 Task: Create a due date automation trigger when advanced on, on the wednesday of the week a card is due add dates not starting next month at 11:00 AM.
Action: Mouse moved to (1099, 88)
Screenshot: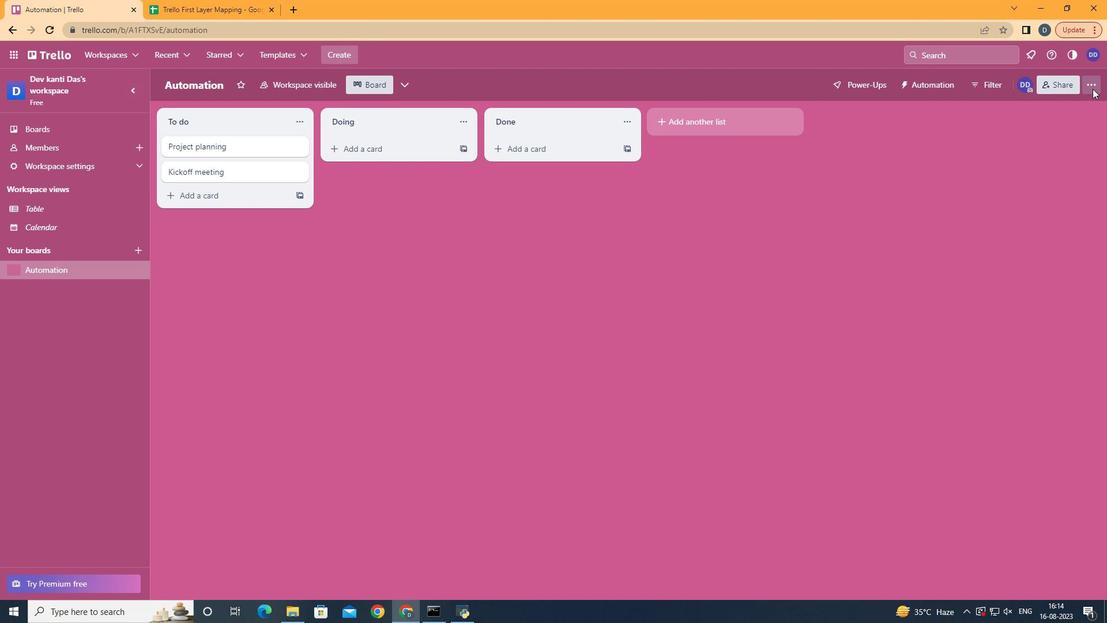 
Action: Mouse pressed left at (1099, 88)
Screenshot: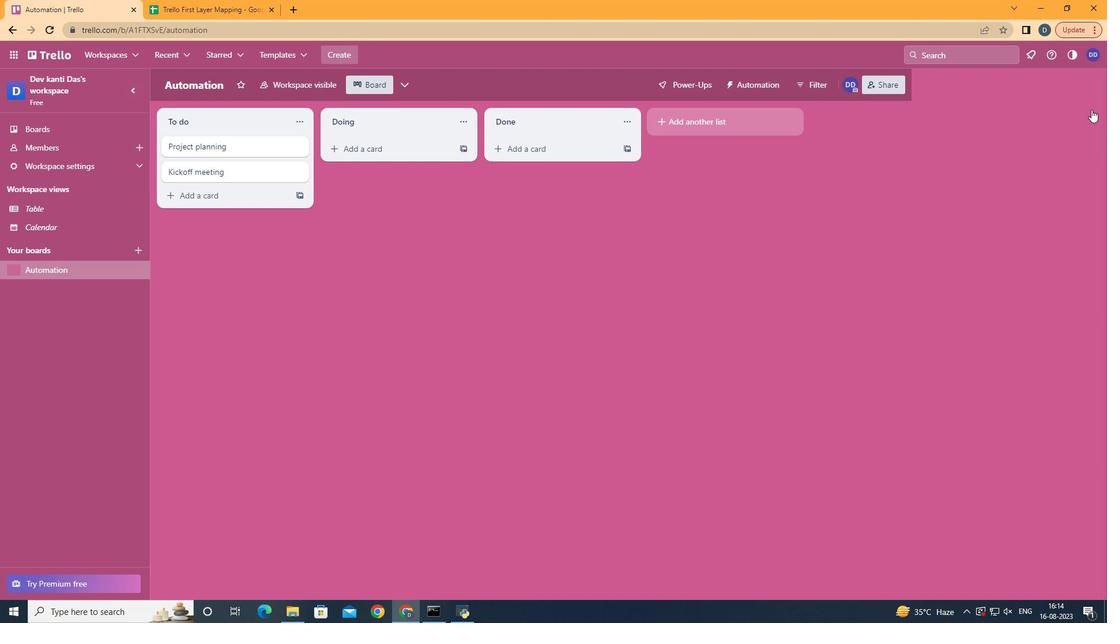 
Action: Mouse moved to (1047, 231)
Screenshot: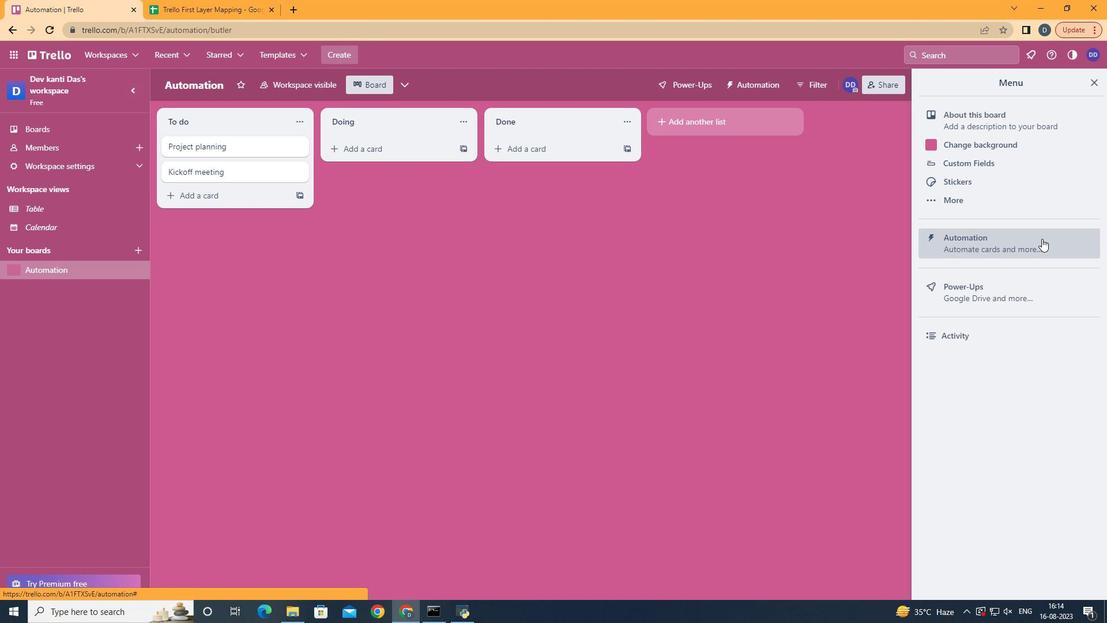 
Action: Mouse pressed left at (1047, 231)
Screenshot: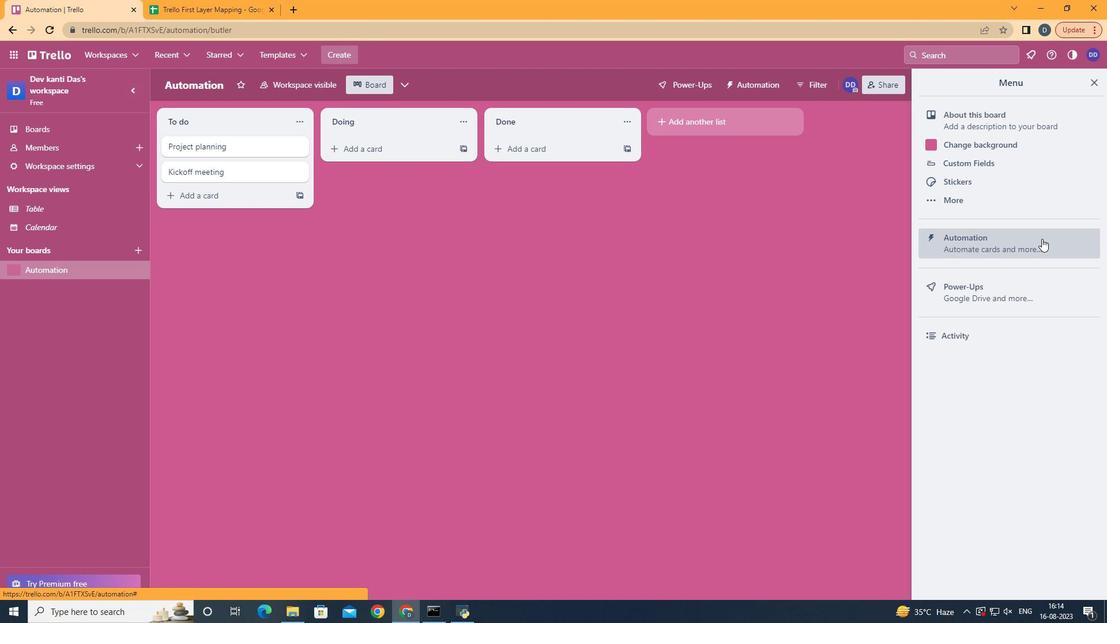 
Action: Mouse moved to (199, 223)
Screenshot: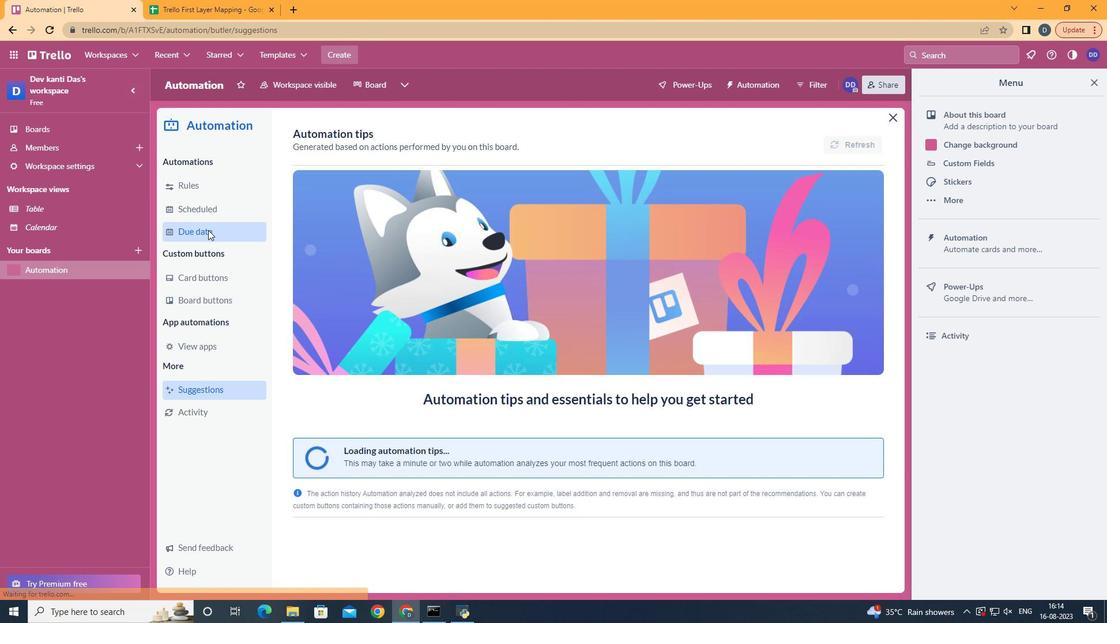 
Action: Mouse pressed left at (199, 223)
Screenshot: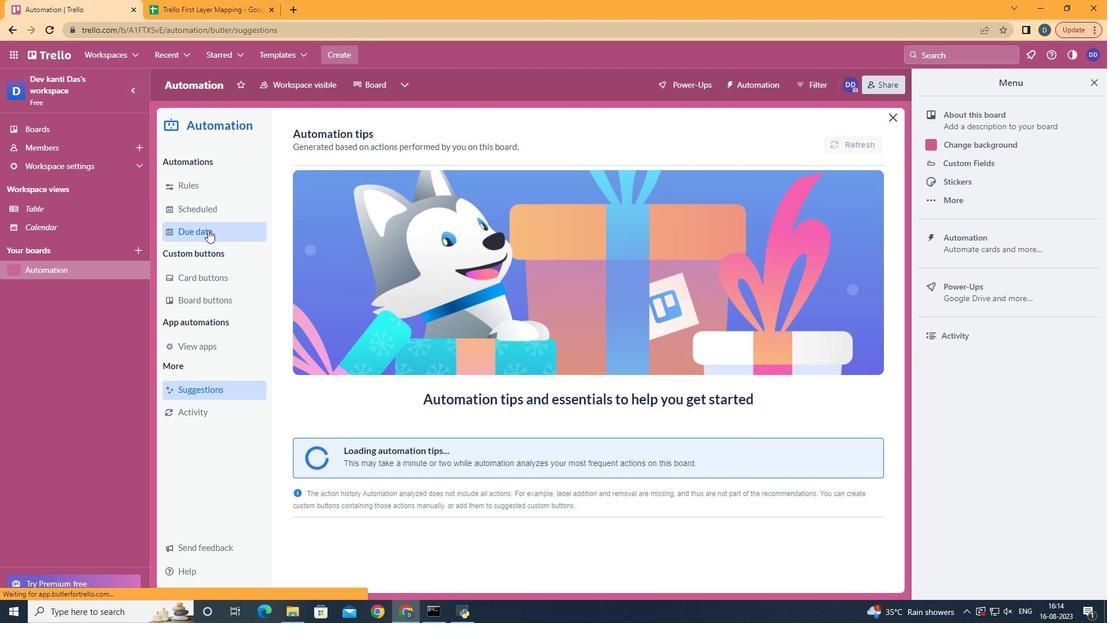 
Action: Mouse moved to (820, 134)
Screenshot: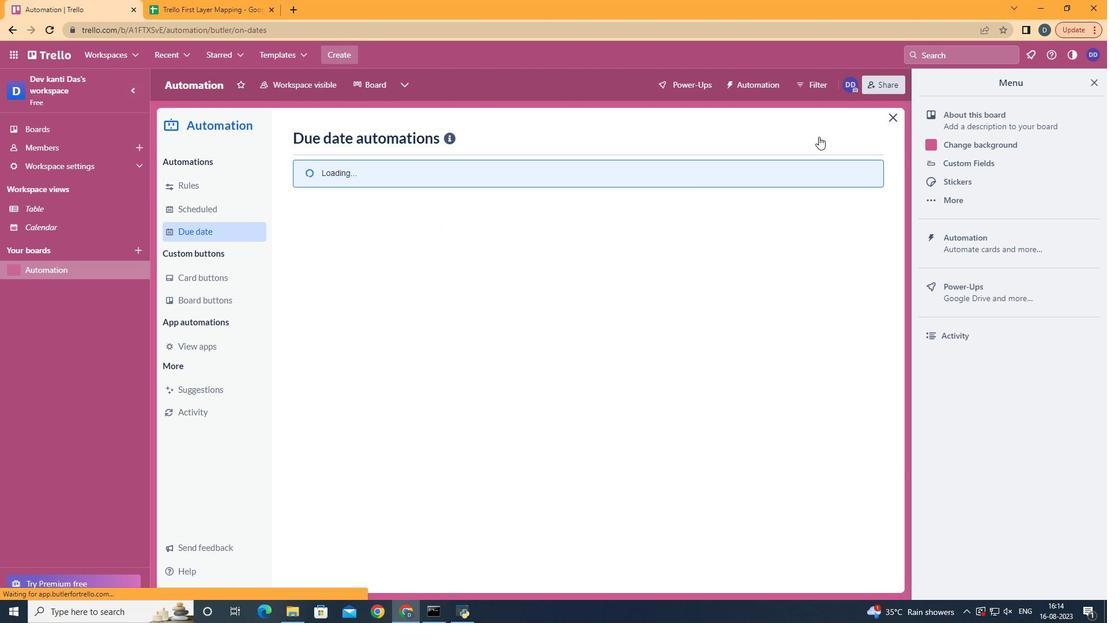 
Action: Mouse pressed left at (820, 134)
Screenshot: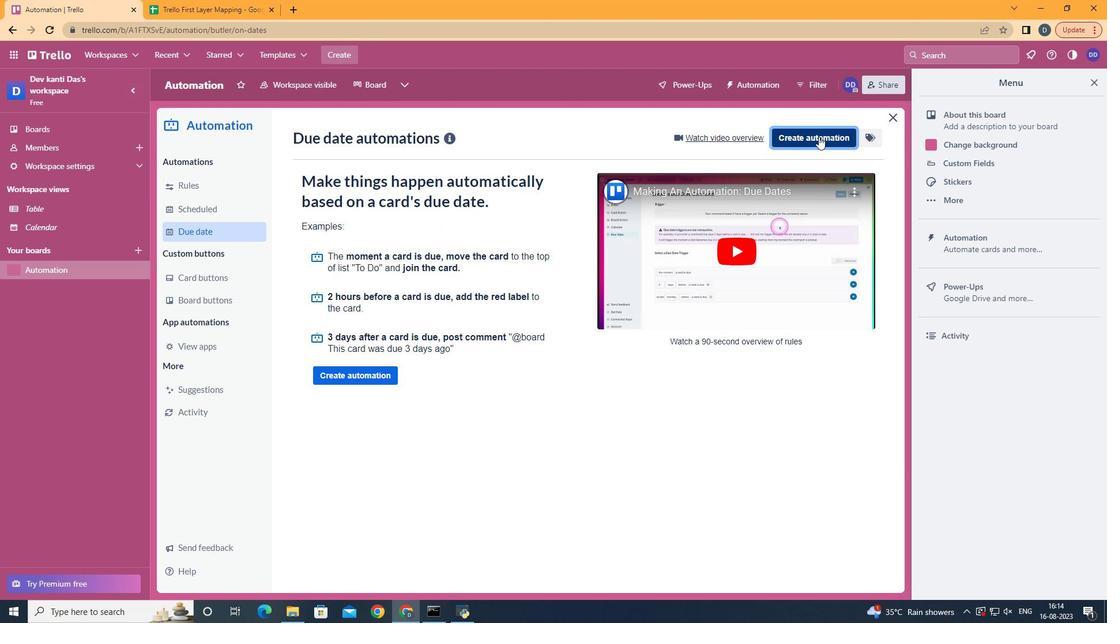 
Action: Mouse moved to (585, 249)
Screenshot: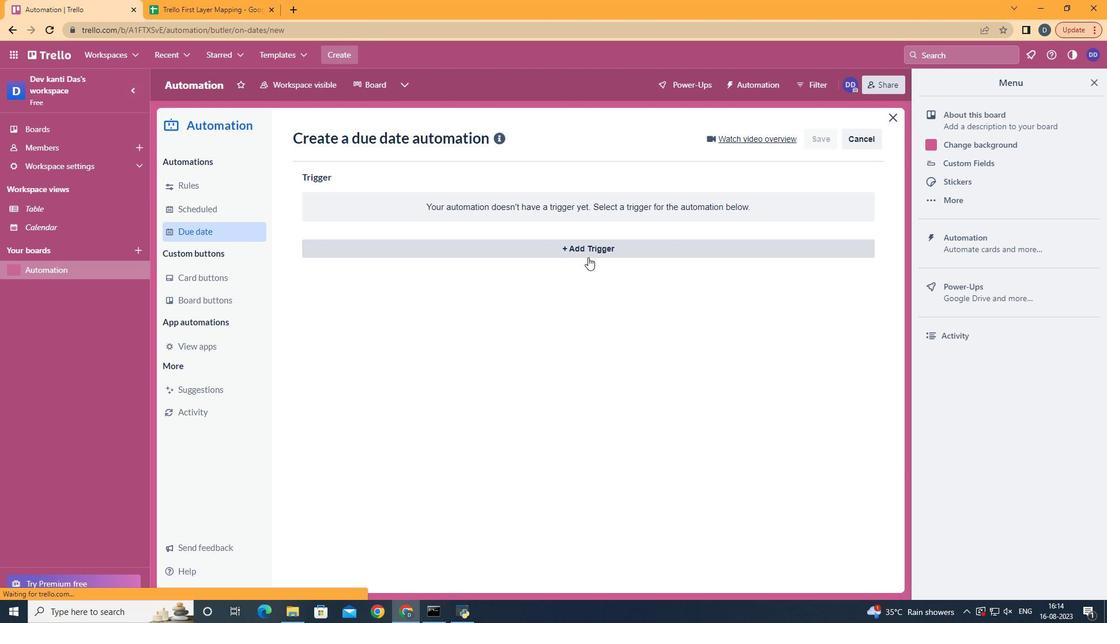 
Action: Mouse pressed left at (585, 249)
Screenshot: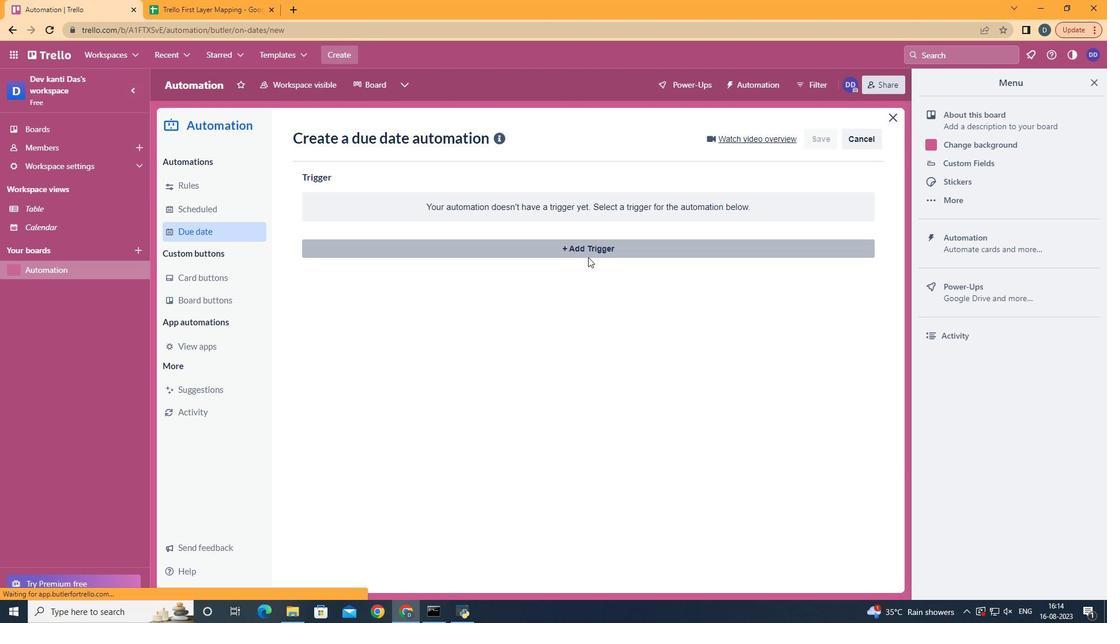 
Action: Mouse moved to (376, 340)
Screenshot: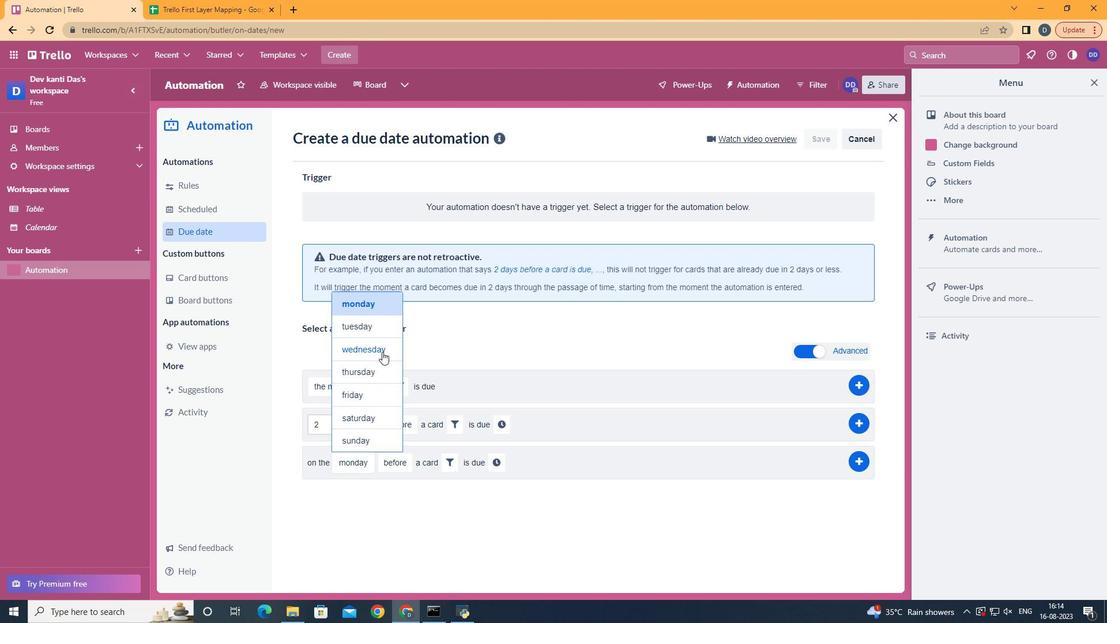 
Action: Mouse pressed left at (376, 340)
Screenshot: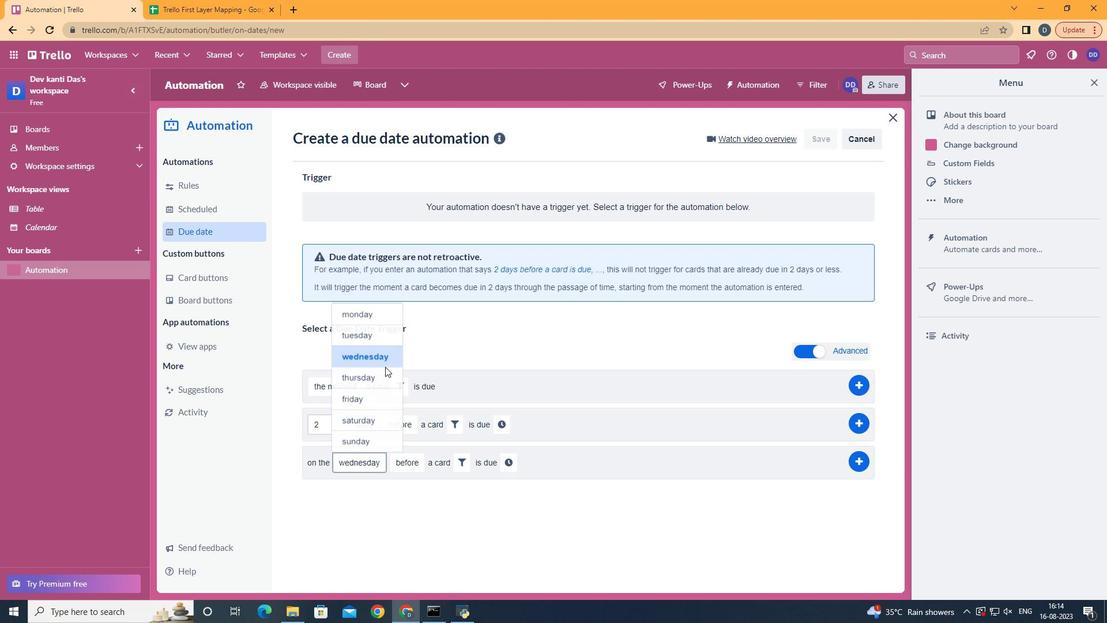 
Action: Mouse moved to (421, 507)
Screenshot: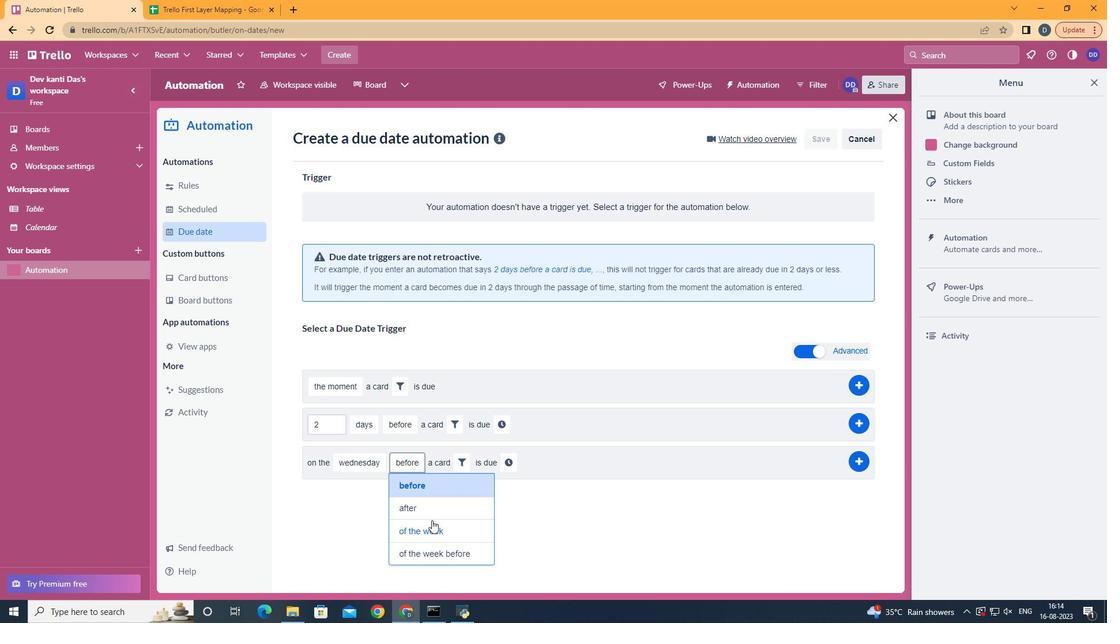 
Action: Mouse pressed left at (421, 507)
Screenshot: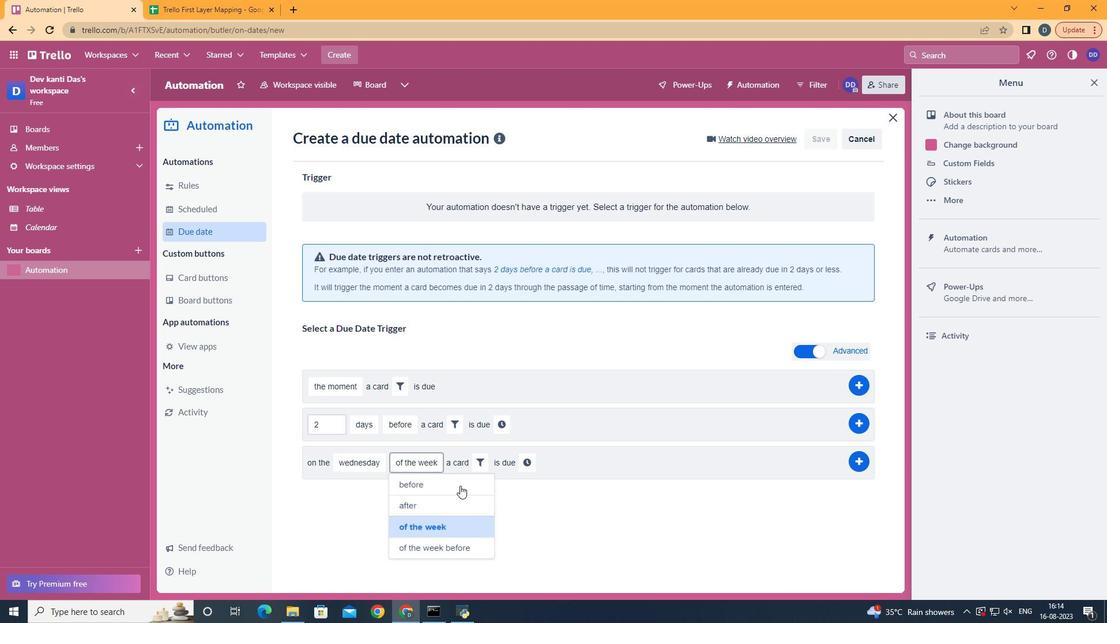 
Action: Mouse moved to (466, 437)
Screenshot: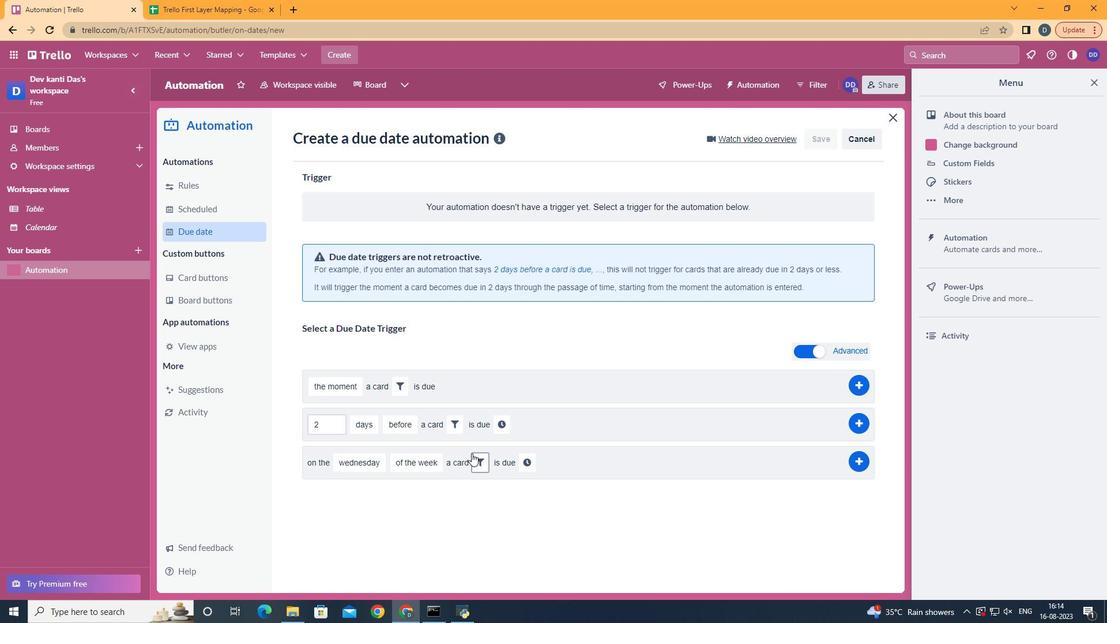 
Action: Mouse pressed left at (466, 437)
Screenshot: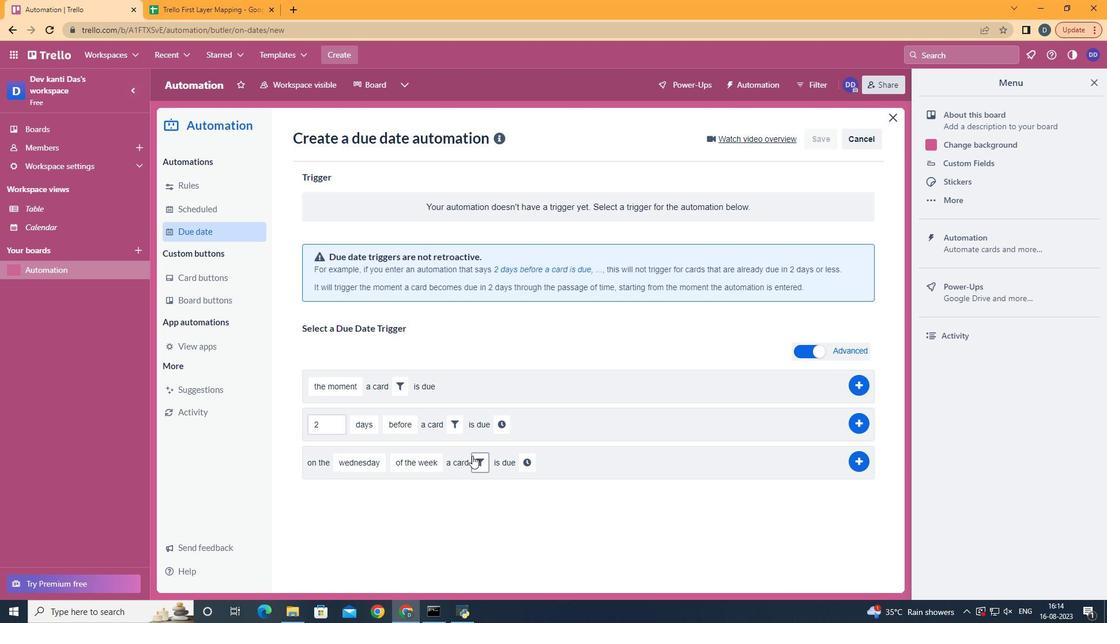 
Action: Mouse moved to (536, 484)
Screenshot: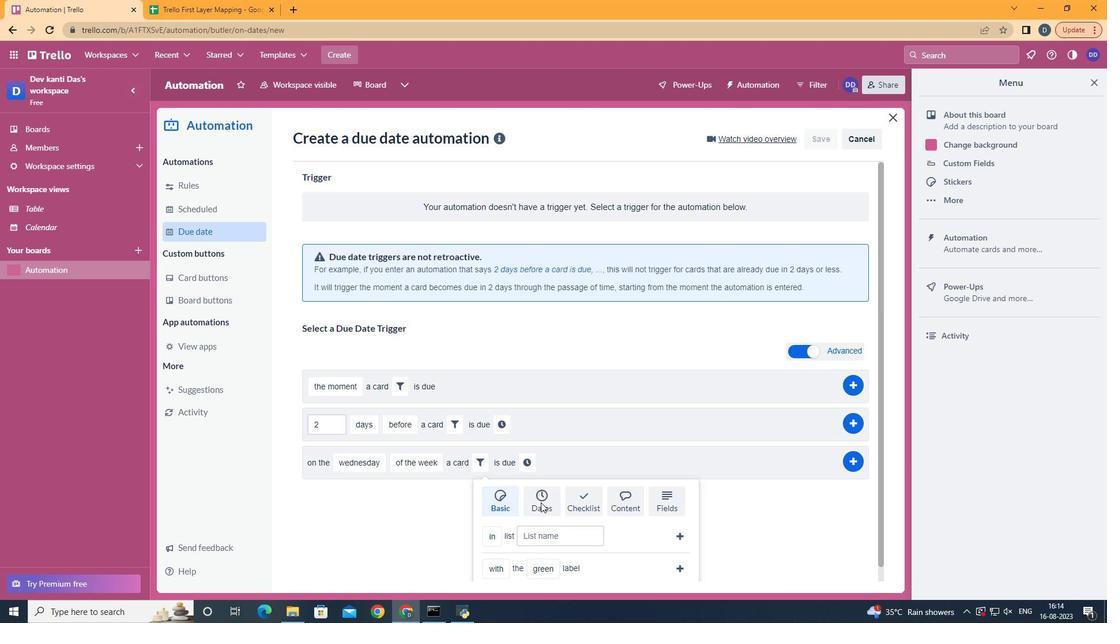 
Action: Mouse pressed left at (536, 484)
Screenshot: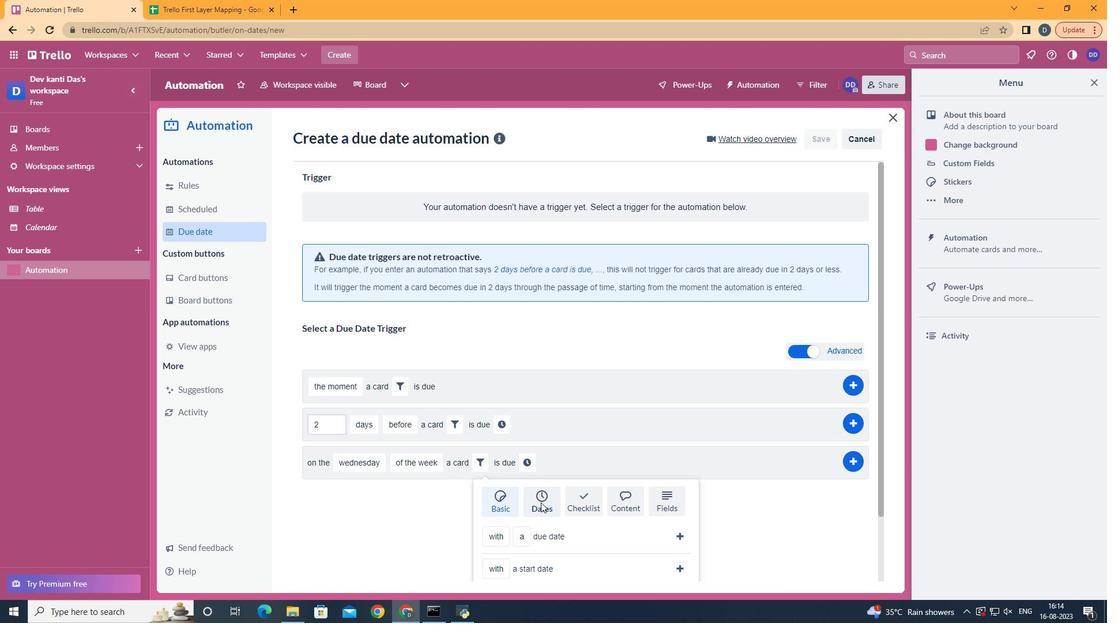 
Action: Mouse moved to (537, 485)
Screenshot: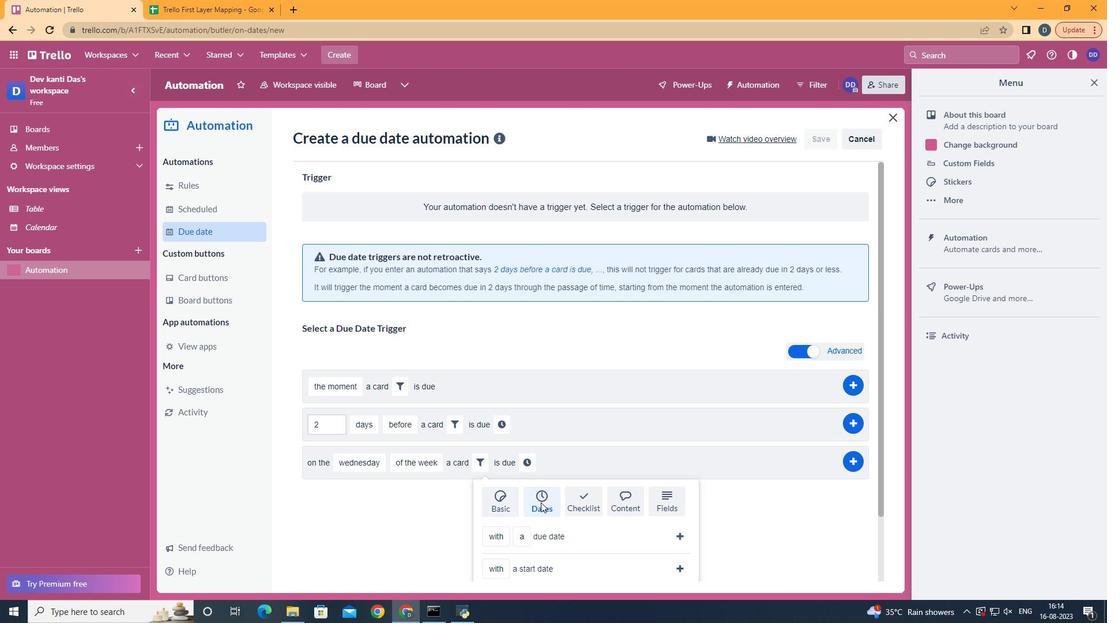 
Action: Mouse scrolled (537, 484) with delta (0, 0)
Screenshot: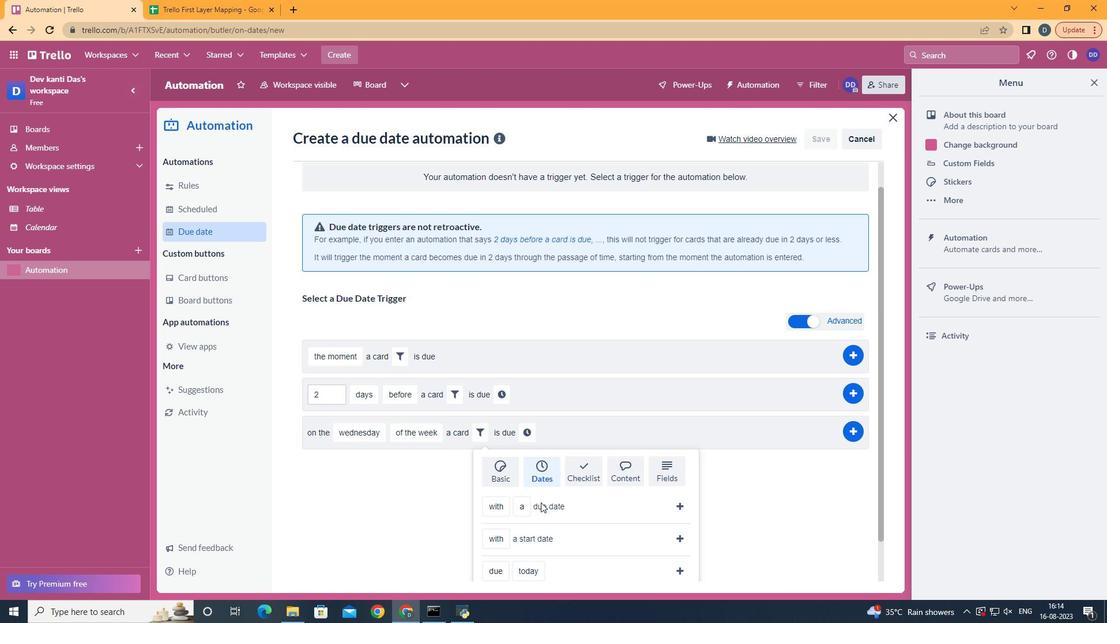 
Action: Mouse scrolled (537, 484) with delta (0, 0)
Screenshot: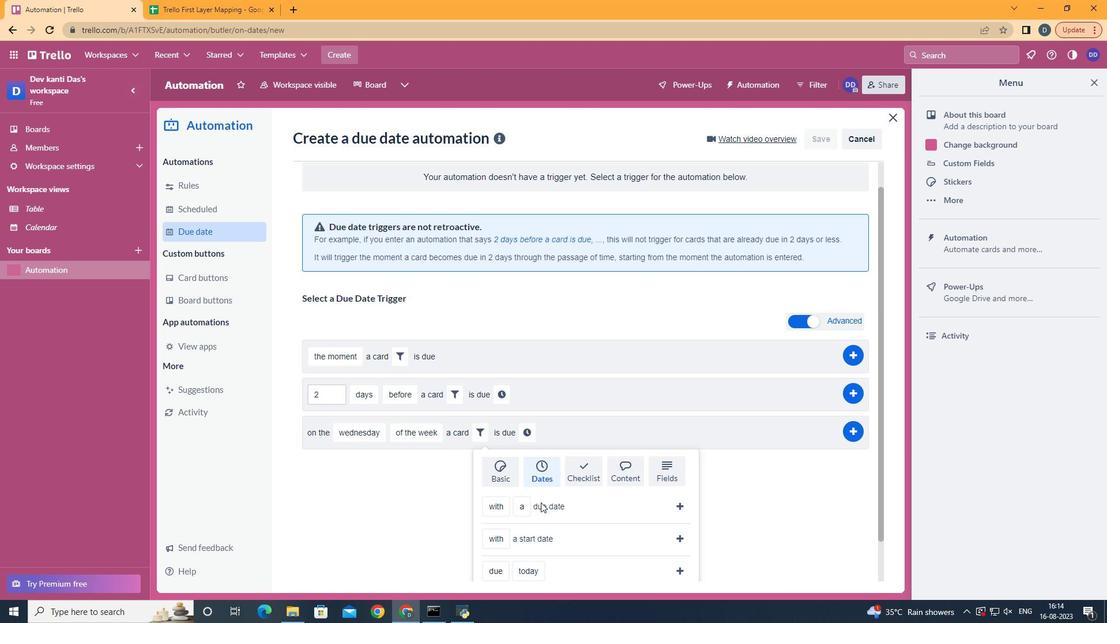 
Action: Mouse scrolled (537, 484) with delta (0, 0)
Screenshot: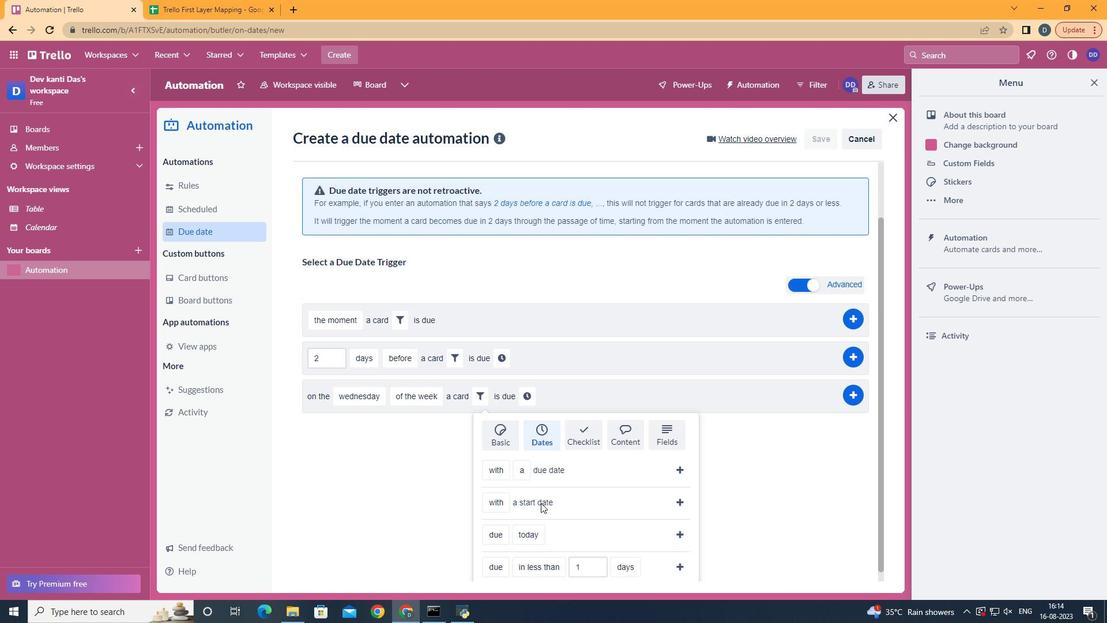 
Action: Mouse scrolled (537, 484) with delta (0, 0)
Screenshot: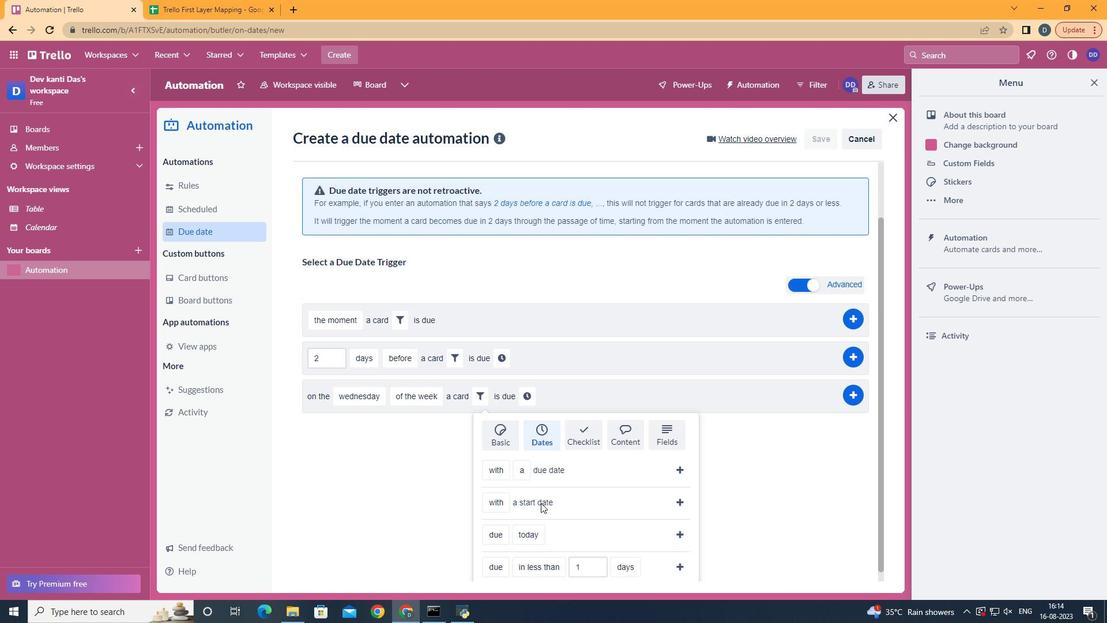 
Action: Mouse scrolled (537, 484) with delta (0, 0)
Screenshot: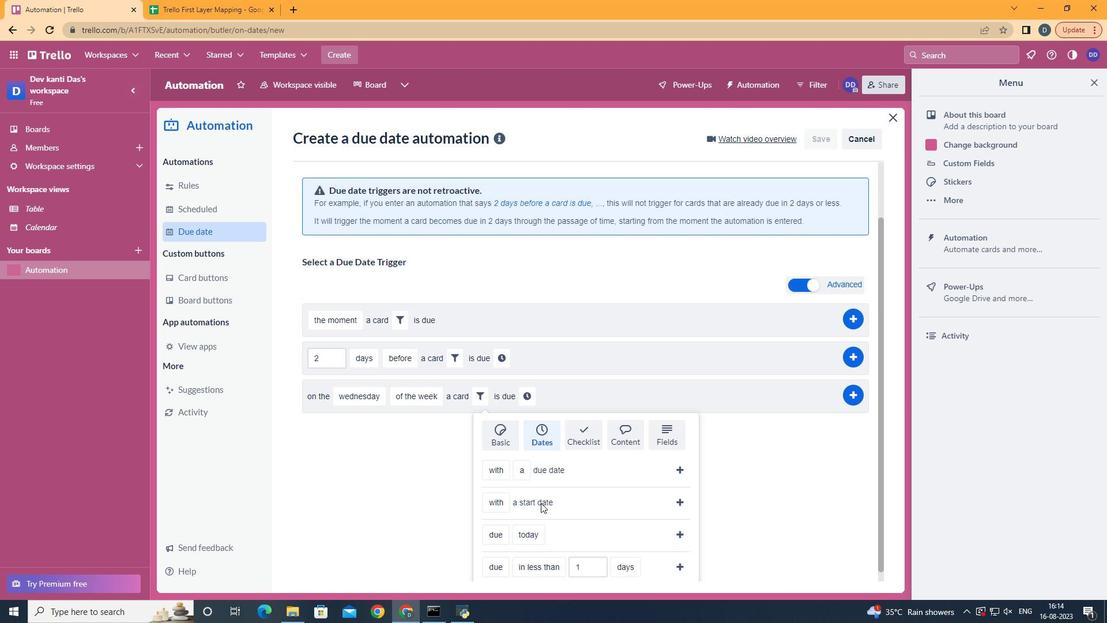 
Action: Mouse moved to (507, 499)
Screenshot: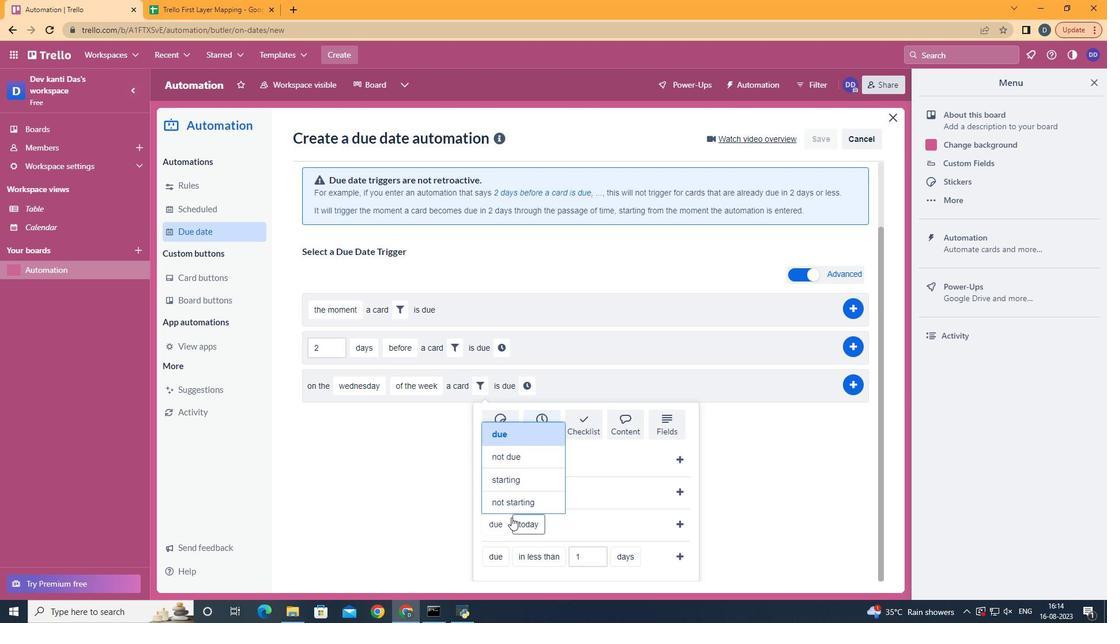 
Action: Mouse pressed left at (507, 499)
Screenshot: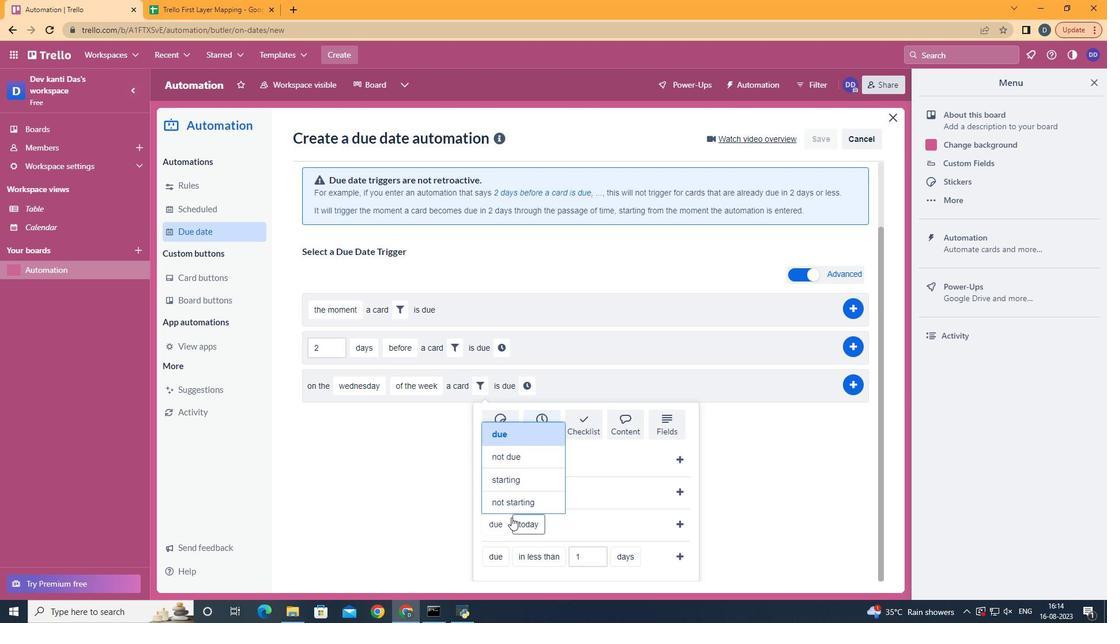 
Action: Mouse moved to (502, 485)
Screenshot: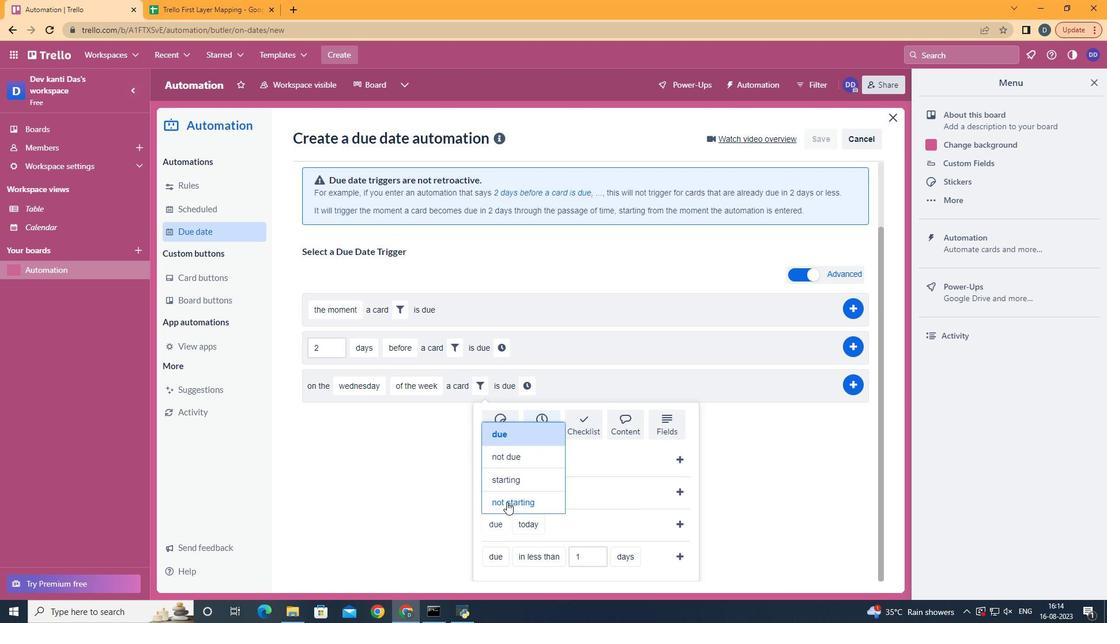 
Action: Mouse pressed left at (502, 485)
Screenshot: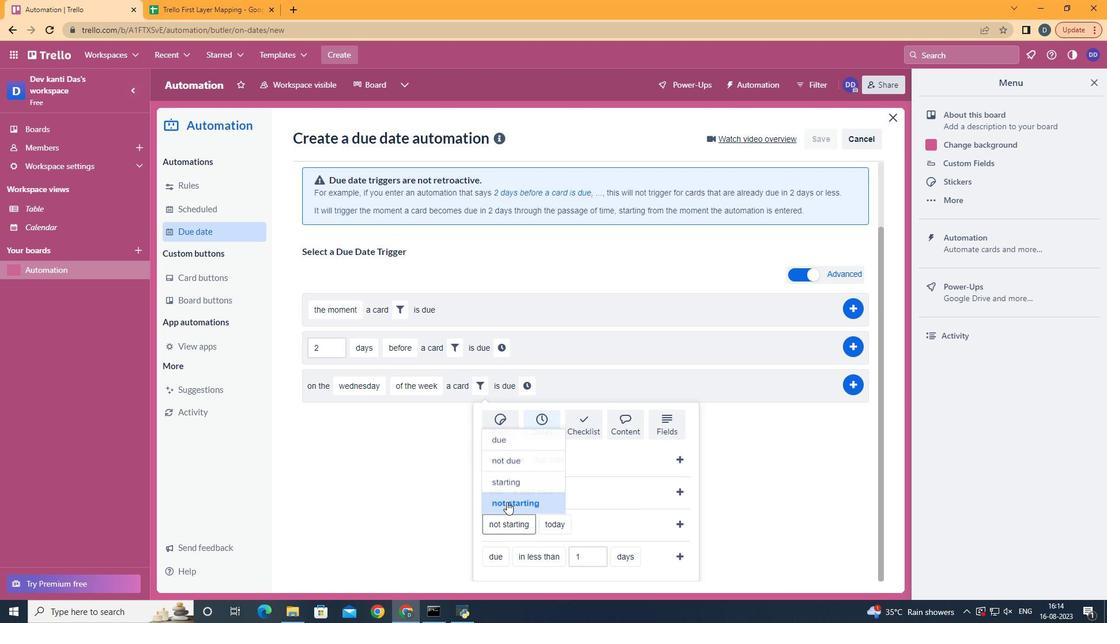 
Action: Mouse moved to (561, 486)
Screenshot: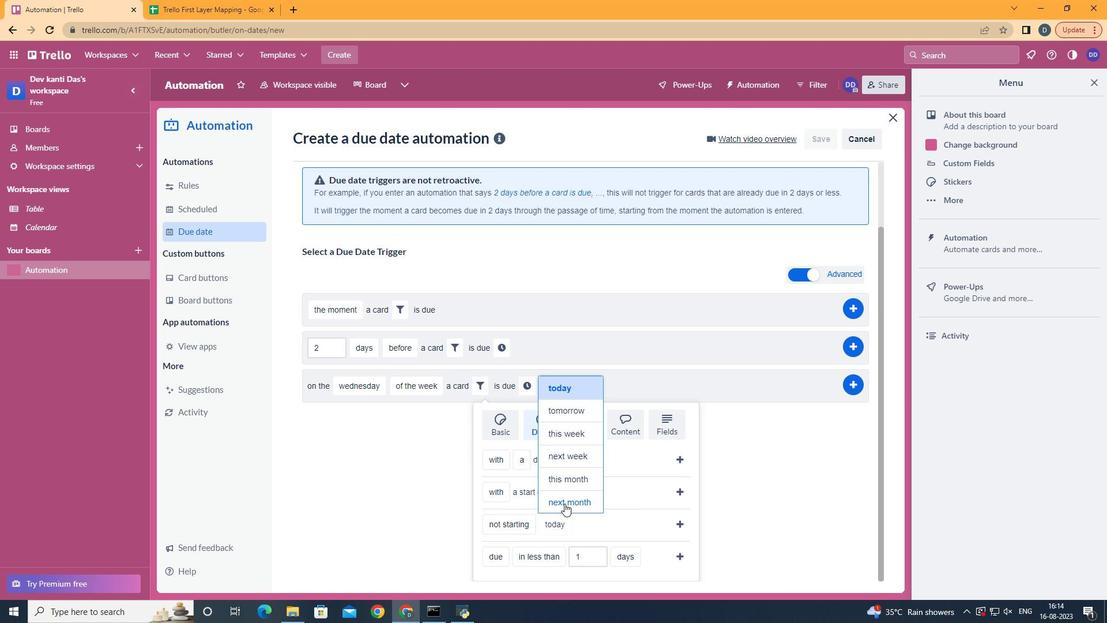 
Action: Mouse pressed left at (561, 486)
Screenshot: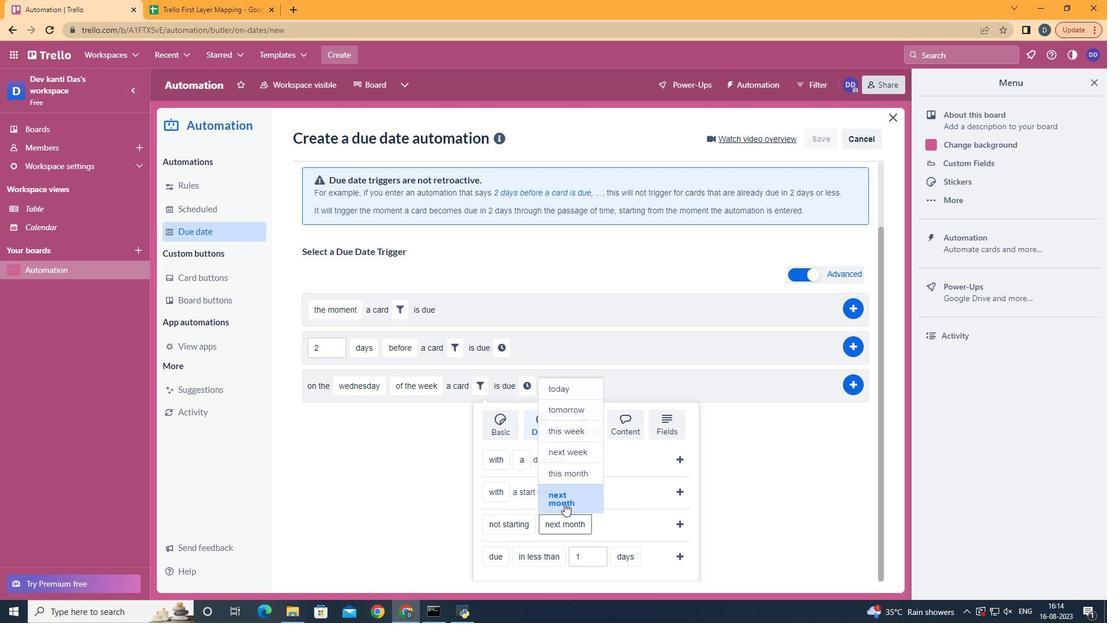 
Action: Mouse moved to (691, 504)
Screenshot: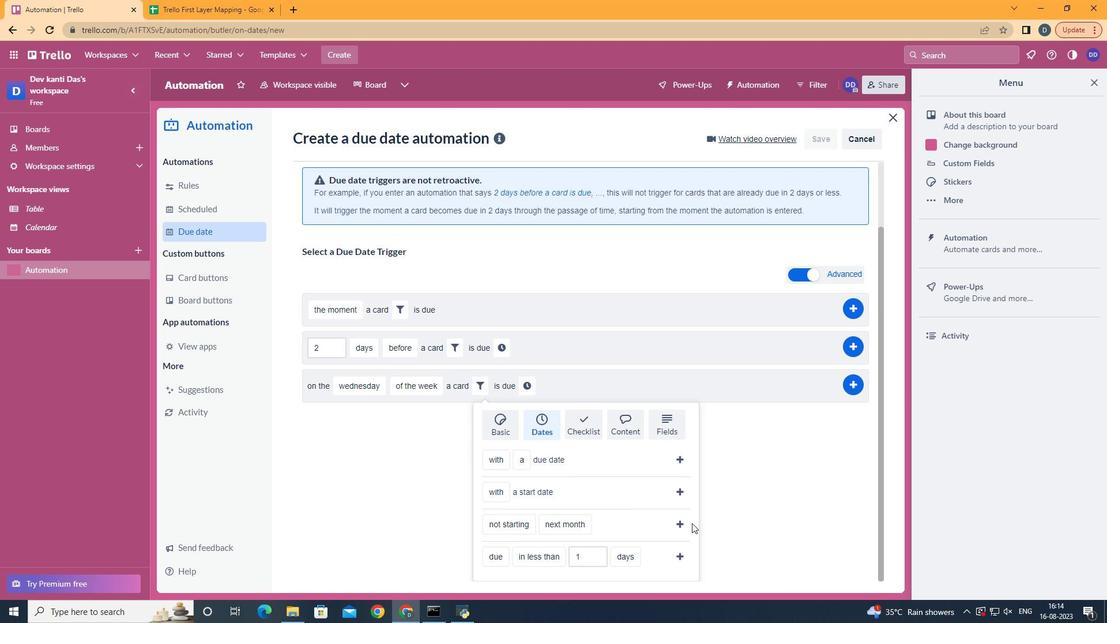 
Action: Mouse pressed left at (691, 504)
Screenshot: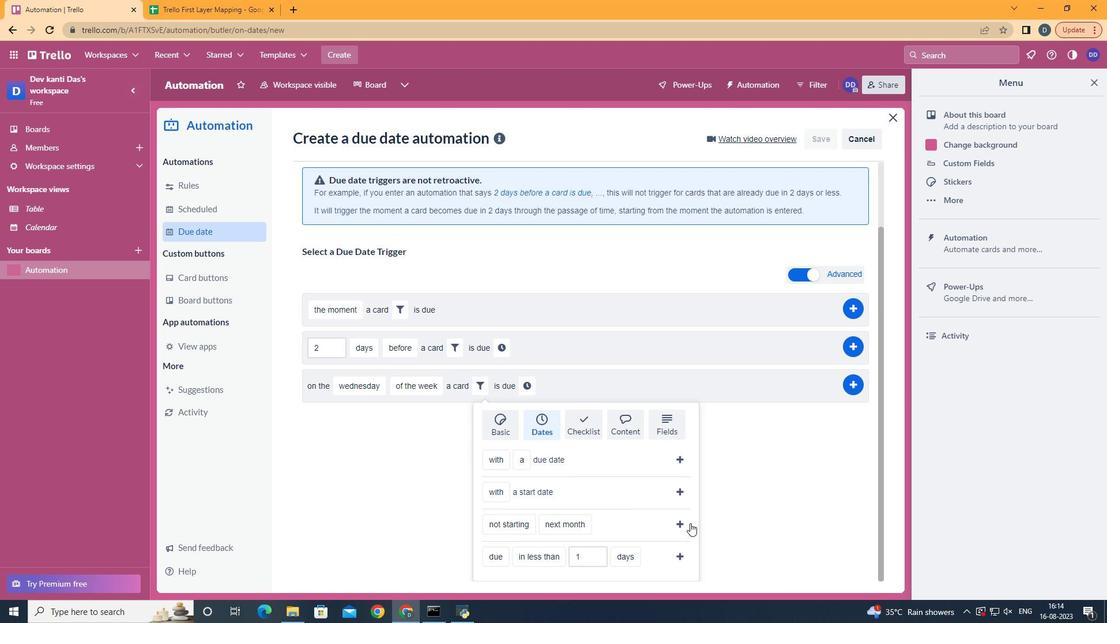 
Action: Mouse moved to (686, 504)
Screenshot: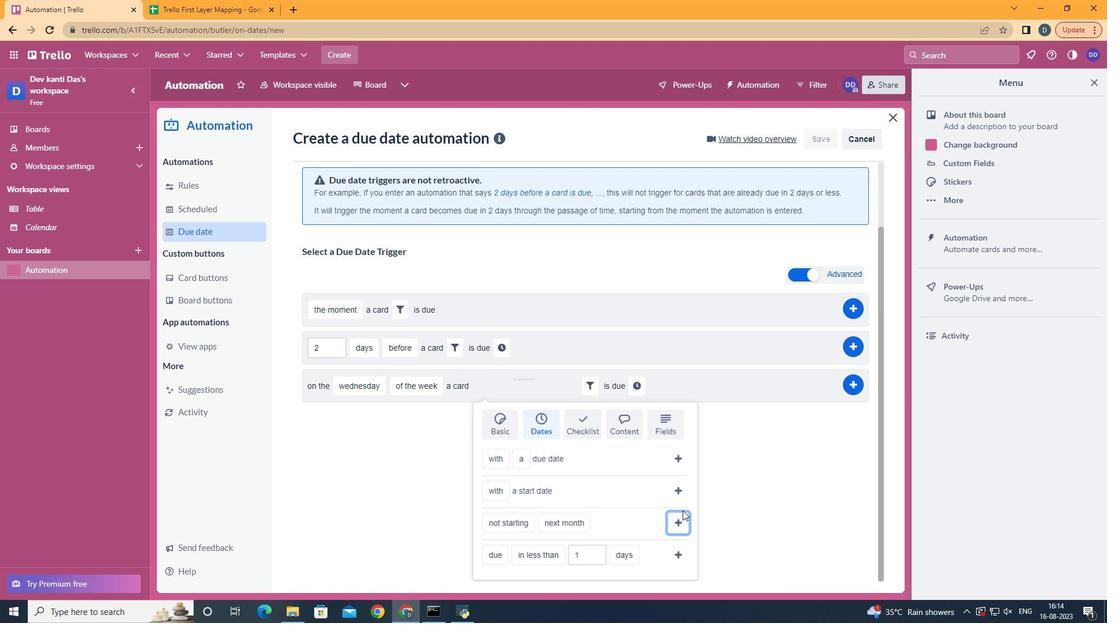 
Action: Mouse pressed left at (686, 504)
Screenshot: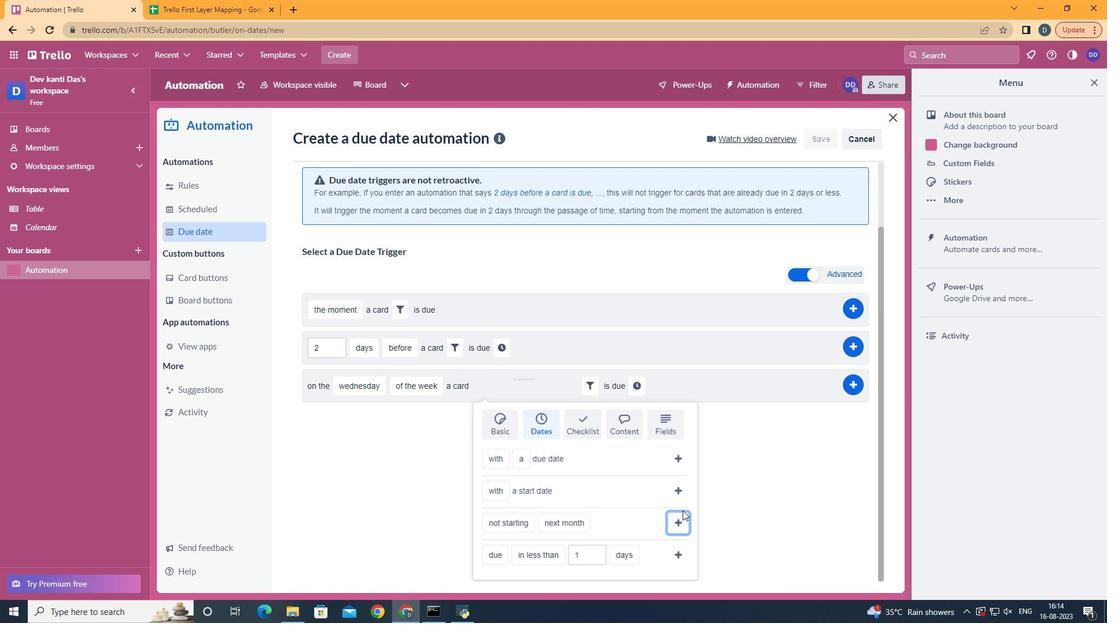 
Action: Mouse moved to (641, 444)
Screenshot: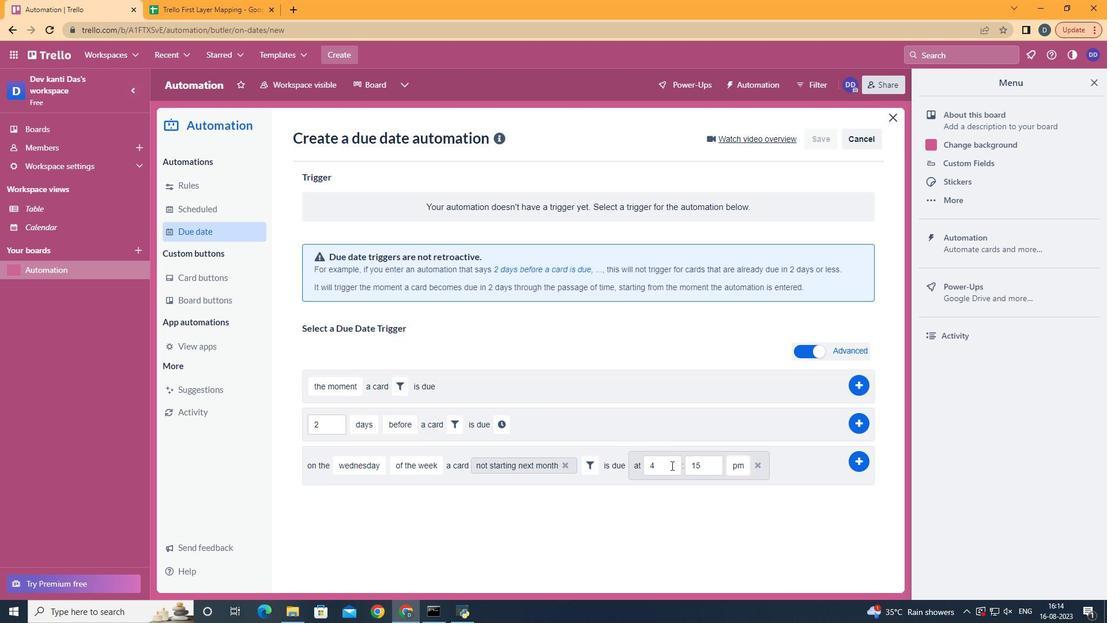 
Action: Mouse pressed left at (641, 444)
Screenshot: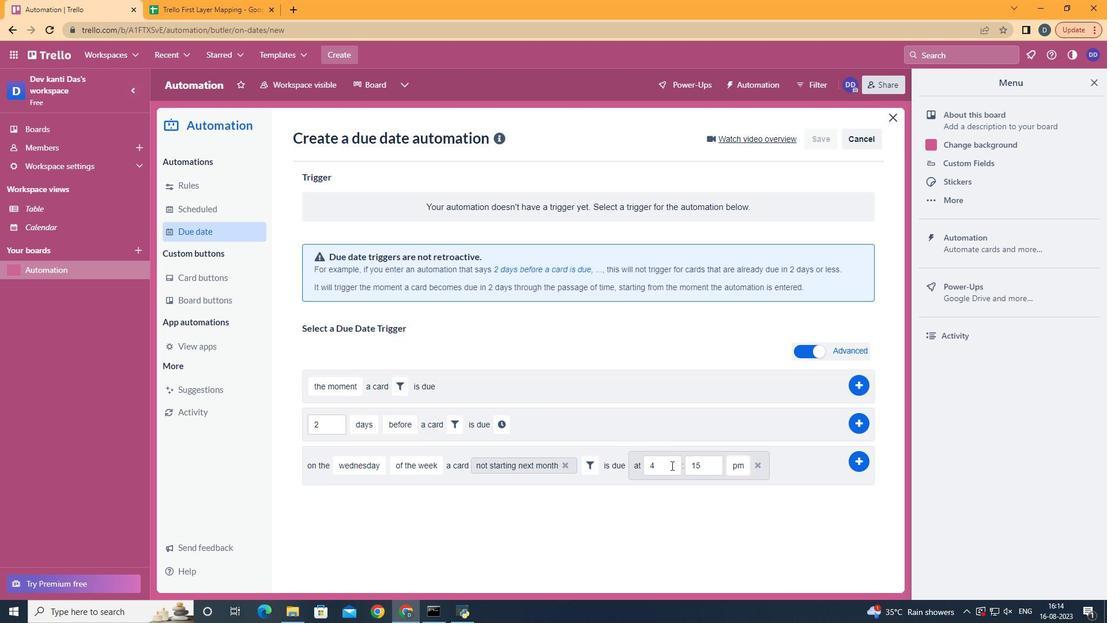 
Action: Mouse moved to (672, 450)
Screenshot: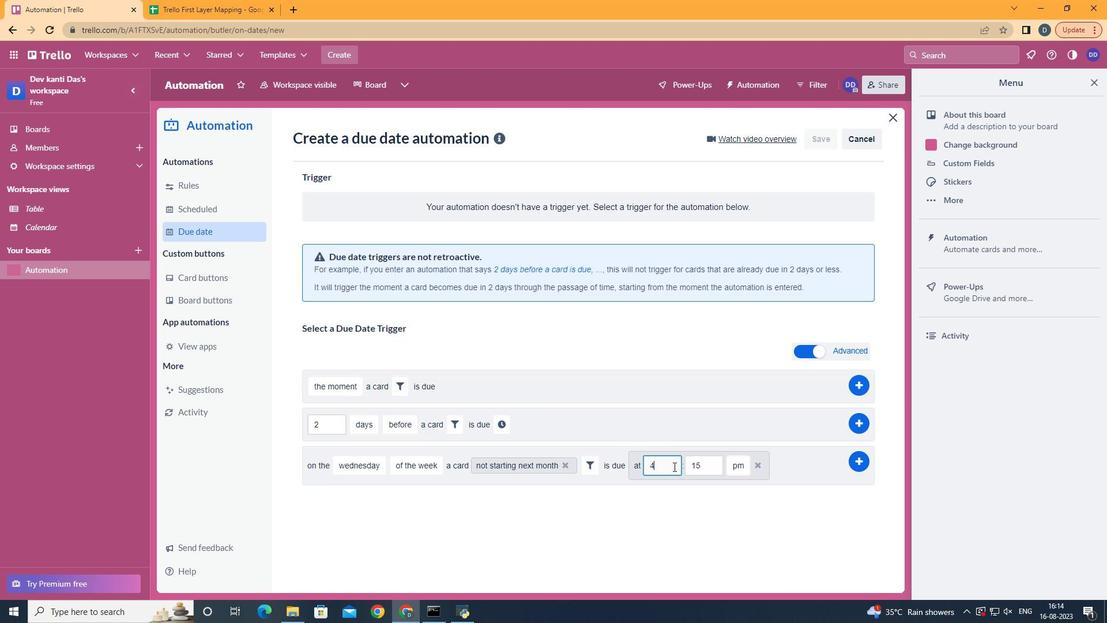 
Action: Mouse pressed left at (672, 450)
Screenshot: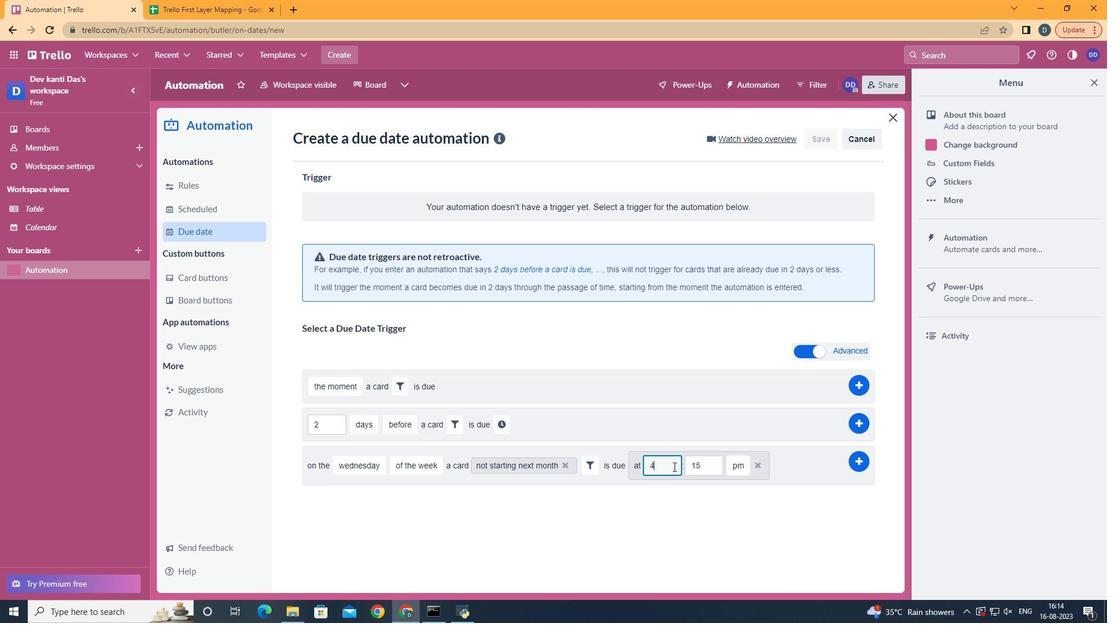 
Action: Key pressed <Key.backspace>11
Screenshot: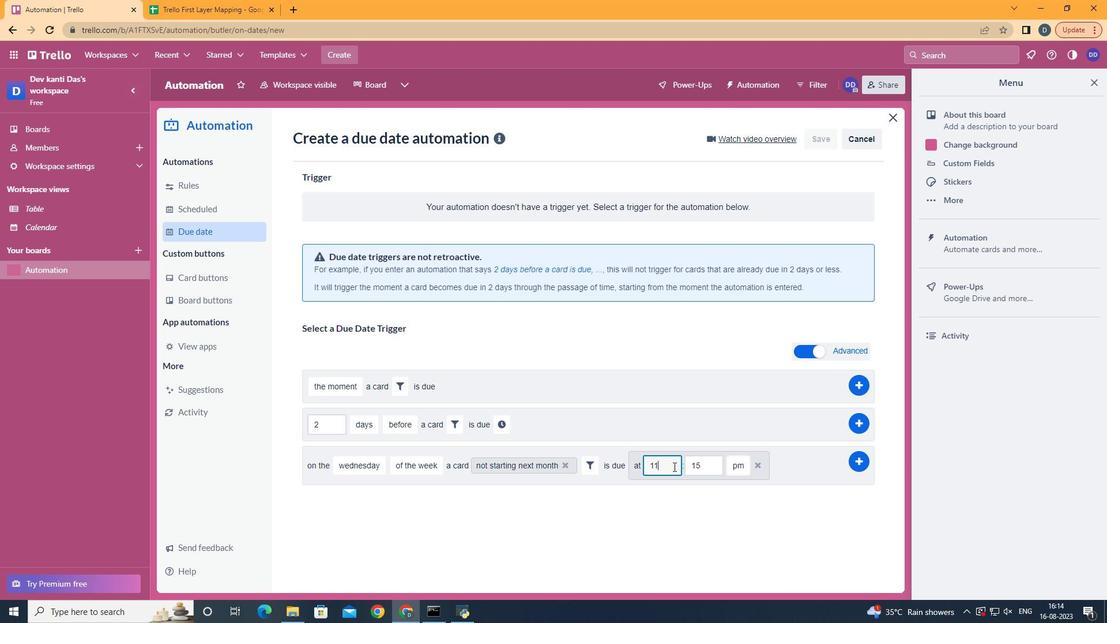 
Action: Mouse moved to (706, 447)
Screenshot: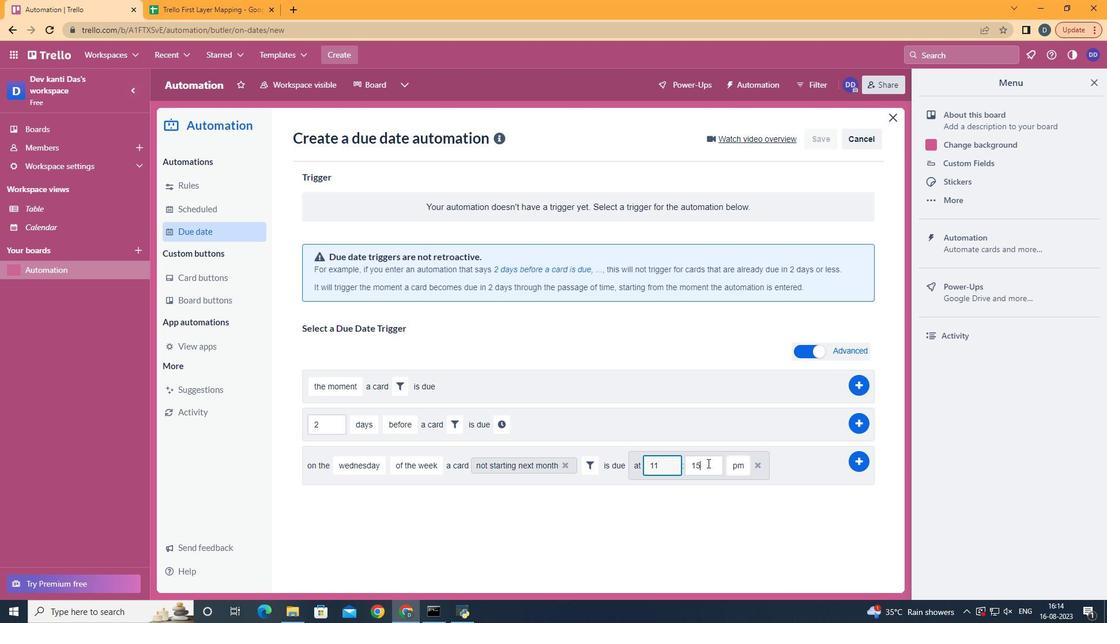 
Action: Mouse pressed left at (706, 447)
Screenshot: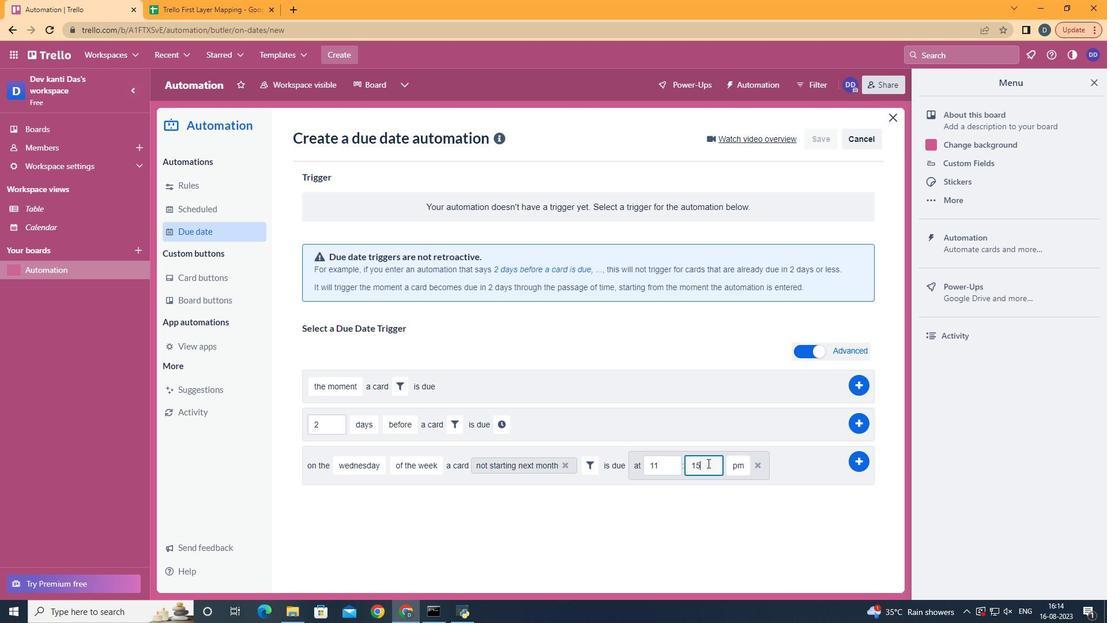 
Action: Key pressed <Key.backspace><Key.backspace>00
Screenshot: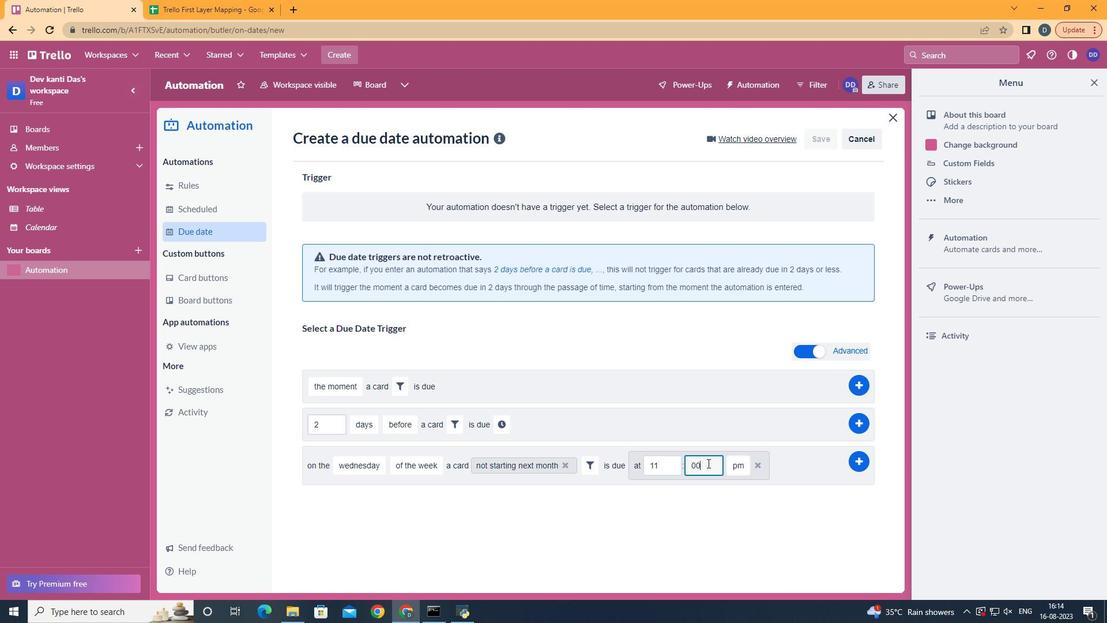 
Action: Mouse moved to (743, 468)
Screenshot: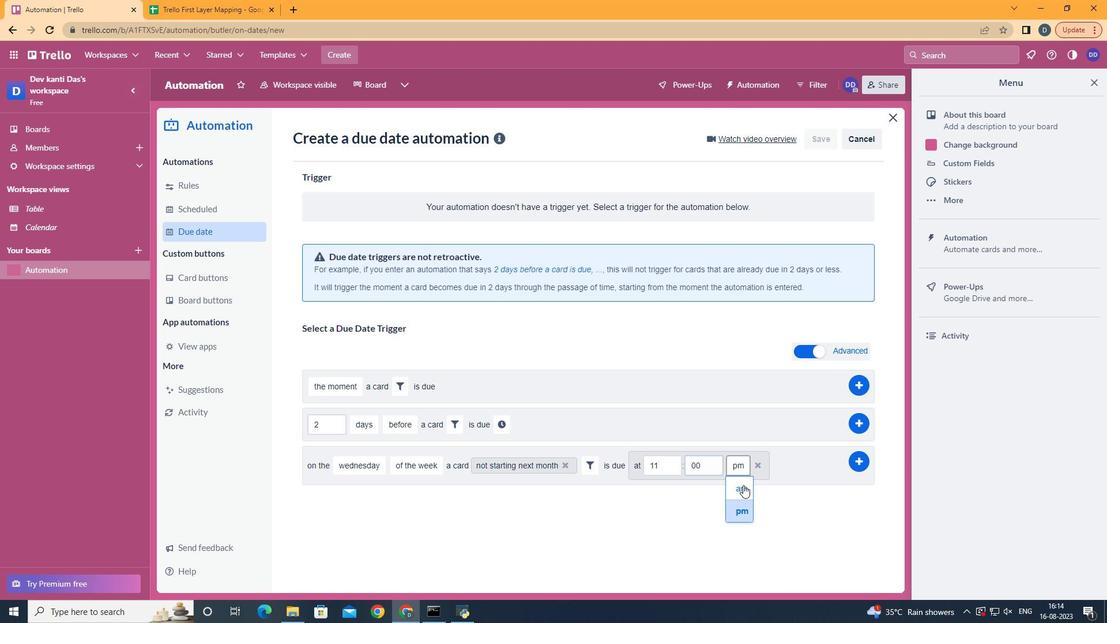 
Action: Mouse pressed left at (743, 468)
Screenshot: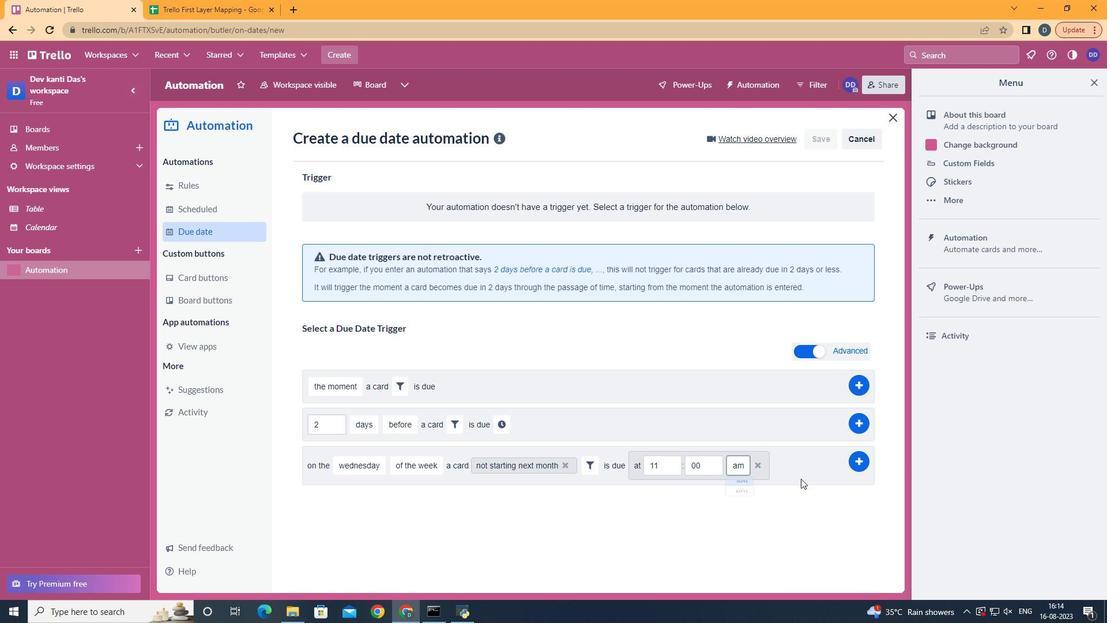 
Action: Mouse moved to (859, 450)
Screenshot: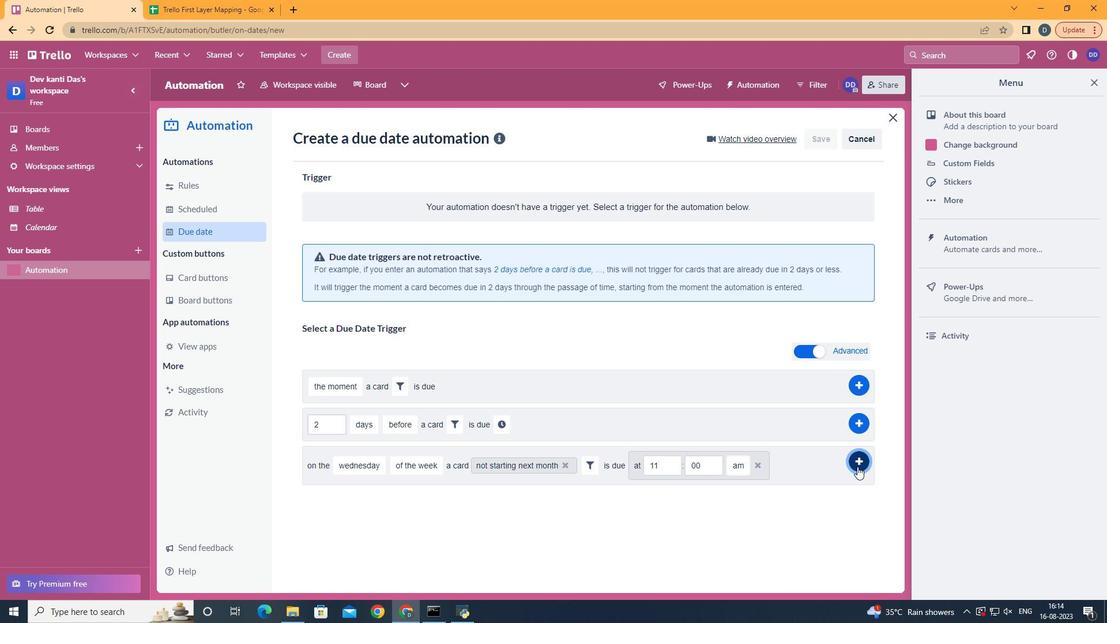 
Action: Mouse pressed left at (859, 450)
Screenshot: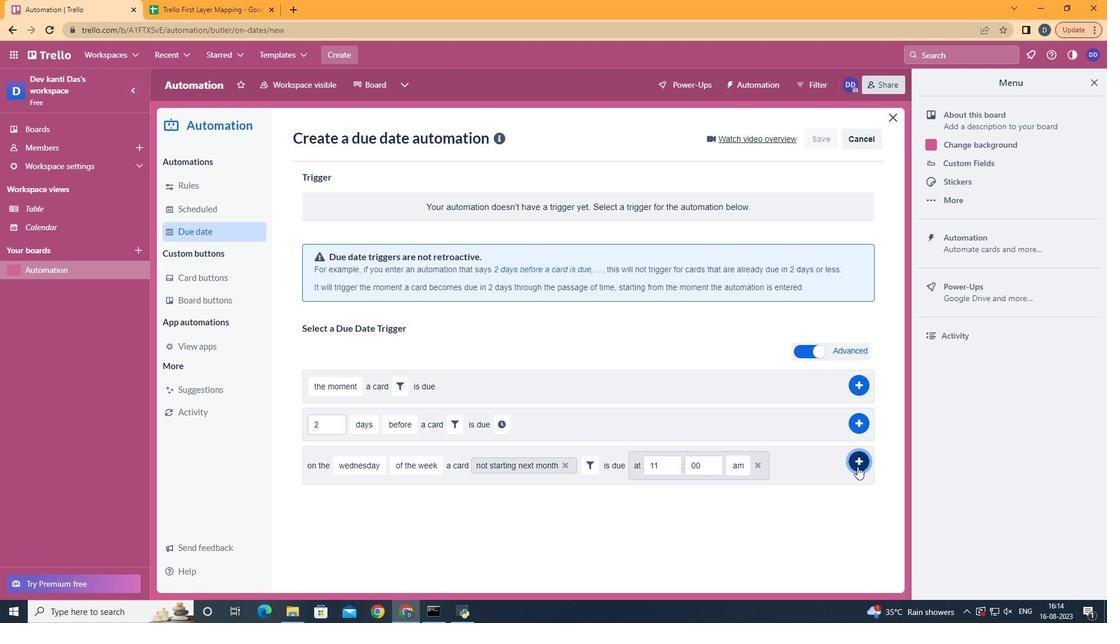 
